 Task: Search for emails categorized under 'Red category' in Outlook.
Action: Mouse moved to (261, 7)
Screenshot: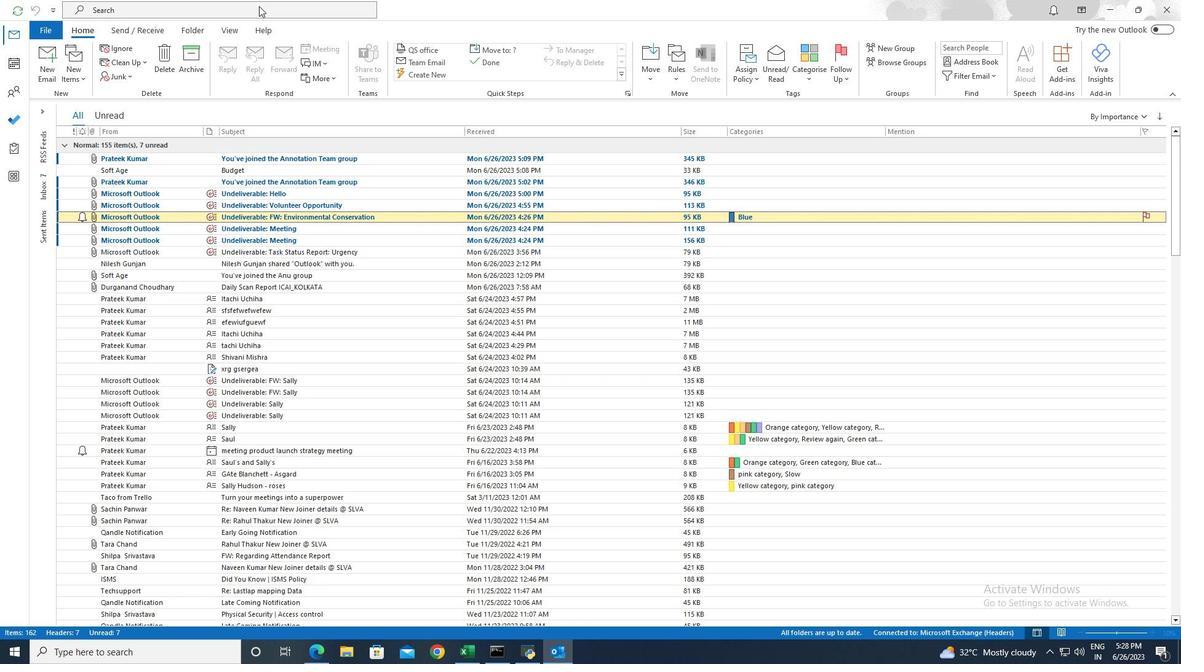 
Action: Mouse pressed left at (261, 7)
Screenshot: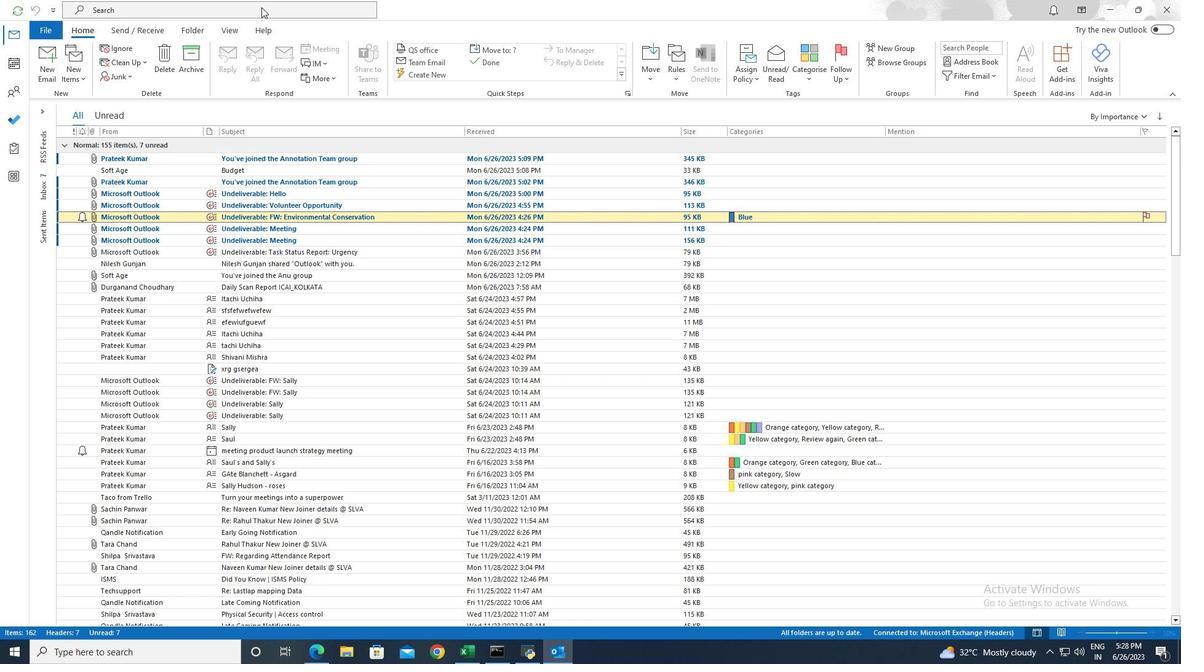
Action: Mouse moved to (424, 12)
Screenshot: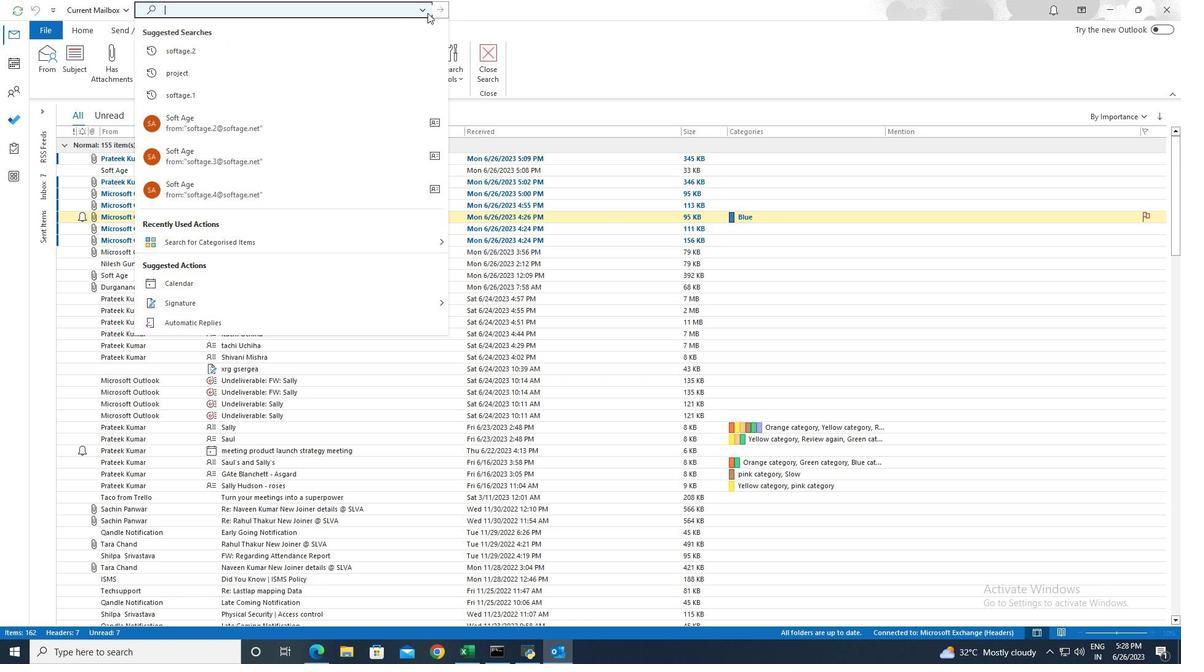 
Action: Mouse pressed left at (424, 12)
Screenshot: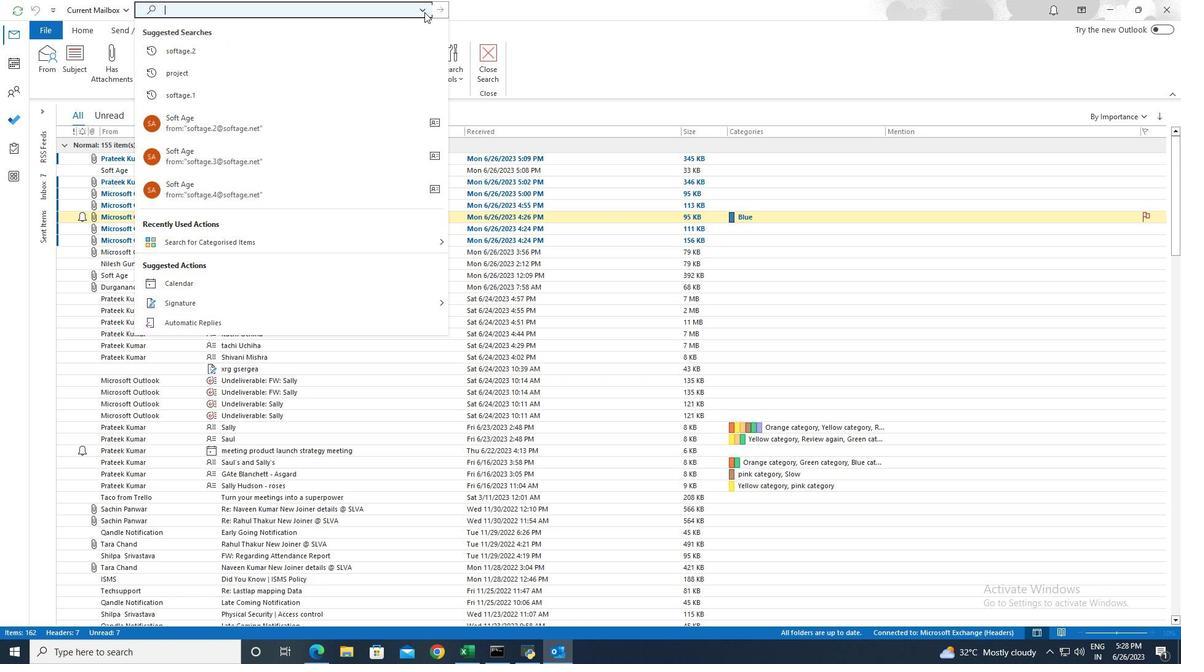 
Action: Mouse moved to (433, 83)
Screenshot: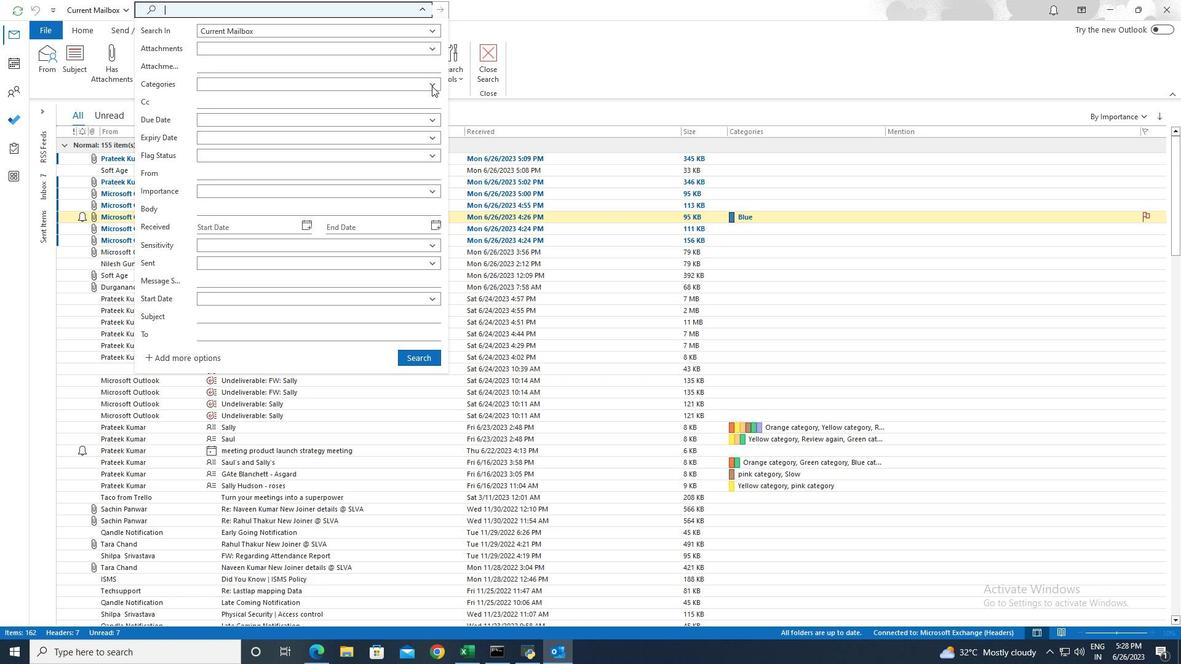 
Action: Mouse pressed left at (433, 83)
Screenshot: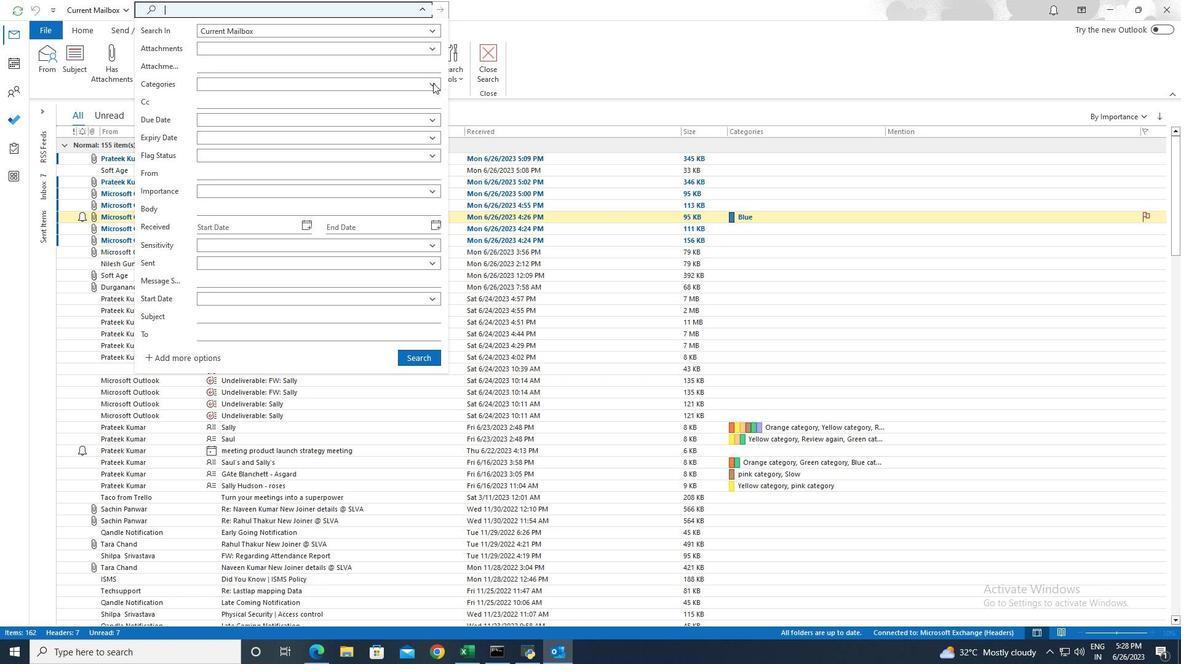 
Action: Mouse moved to (314, 158)
Screenshot: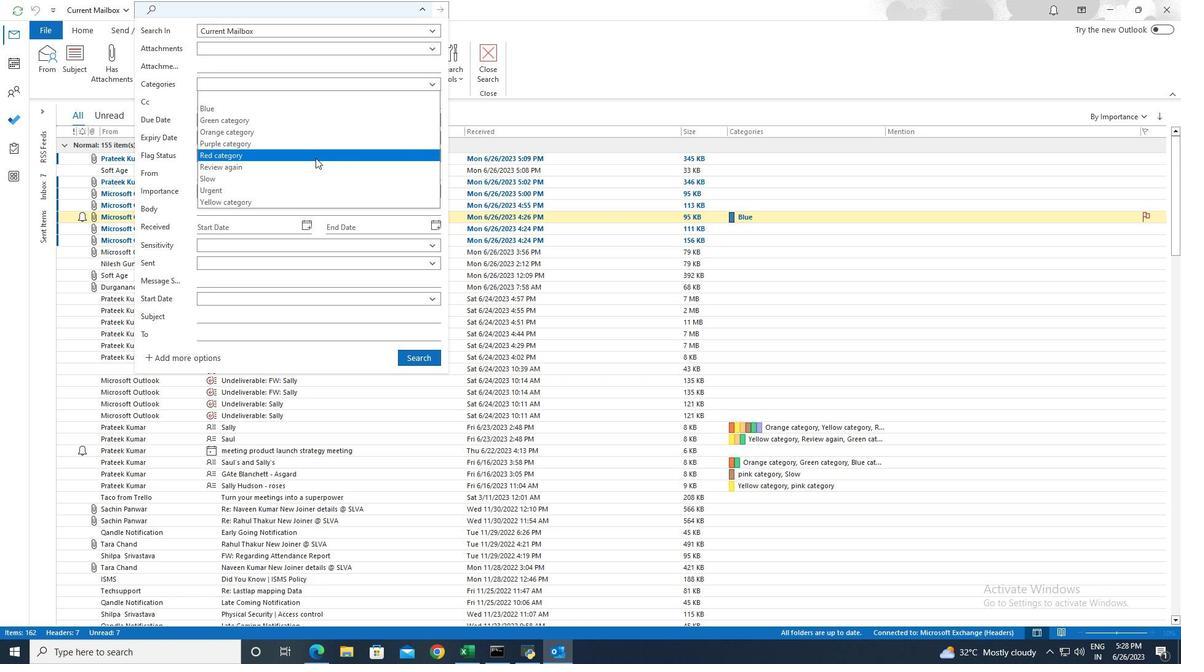 
Action: Mouse pressed left at (314, 158)
Screenshot: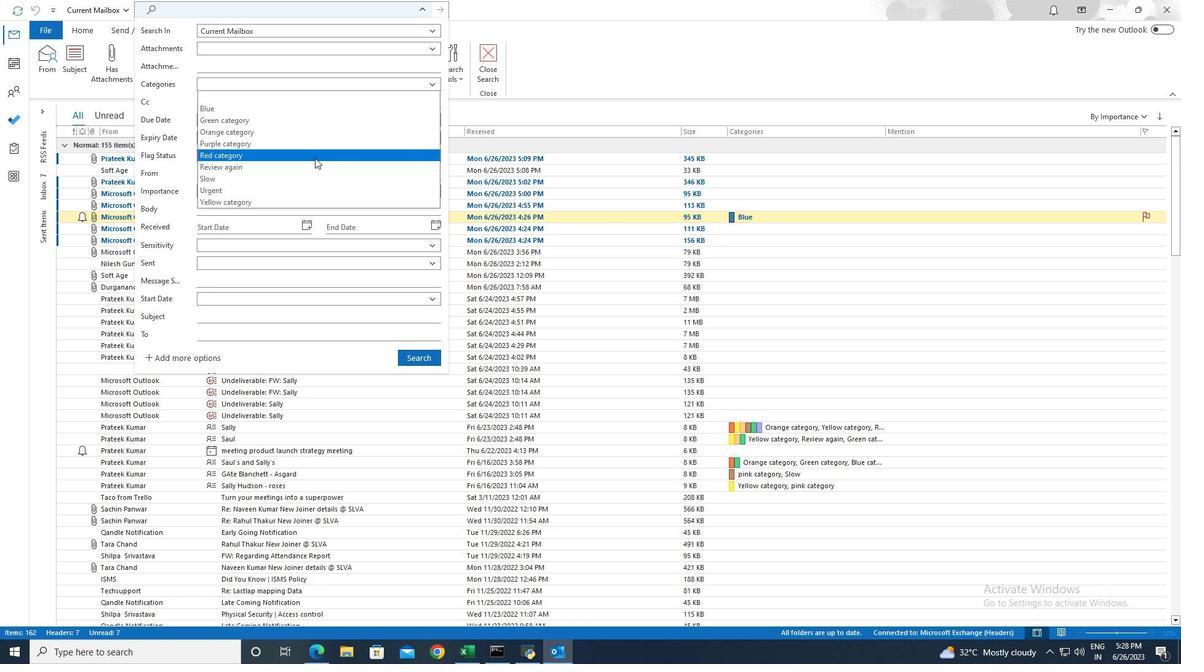 
Action: Mouse moved to (428, 356)
Screenshot: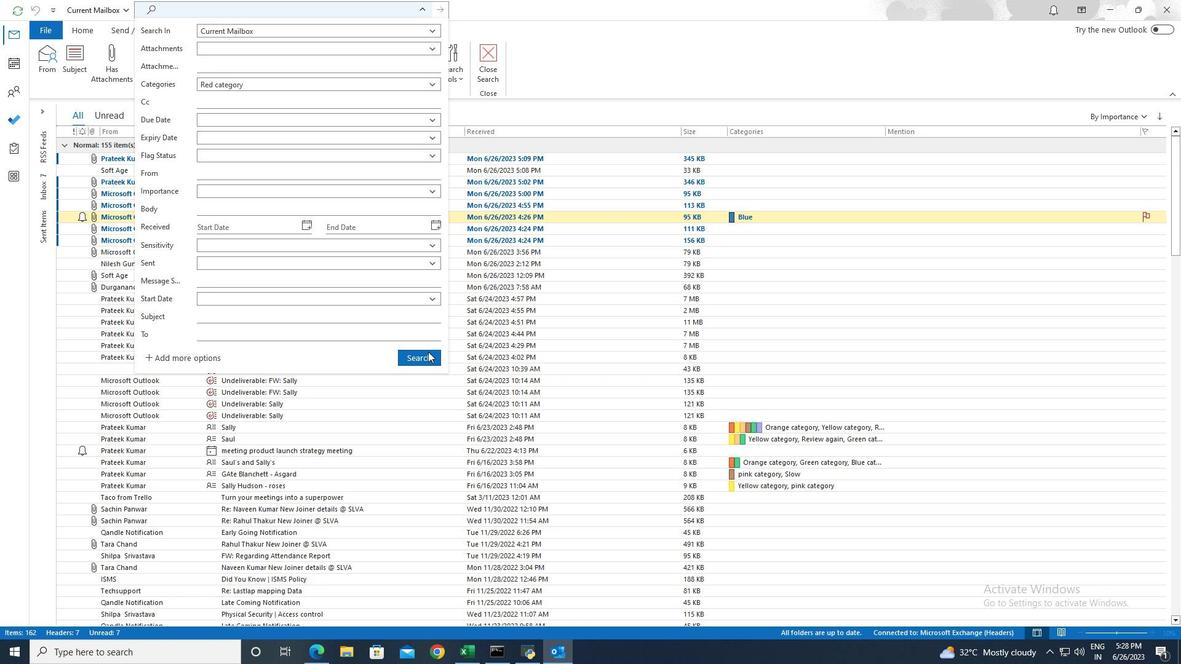 
Action: Mouse pressed left at (428, 356)
Screenshot: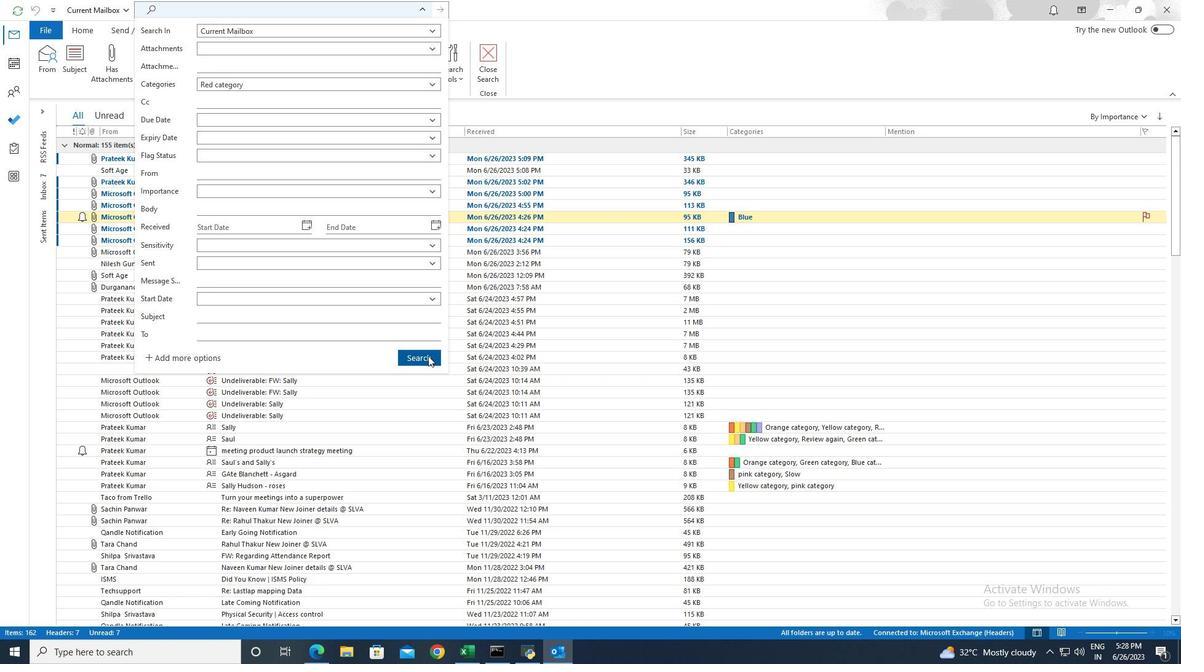 
Action: Mouse moved to (426, 352)
Screenshot: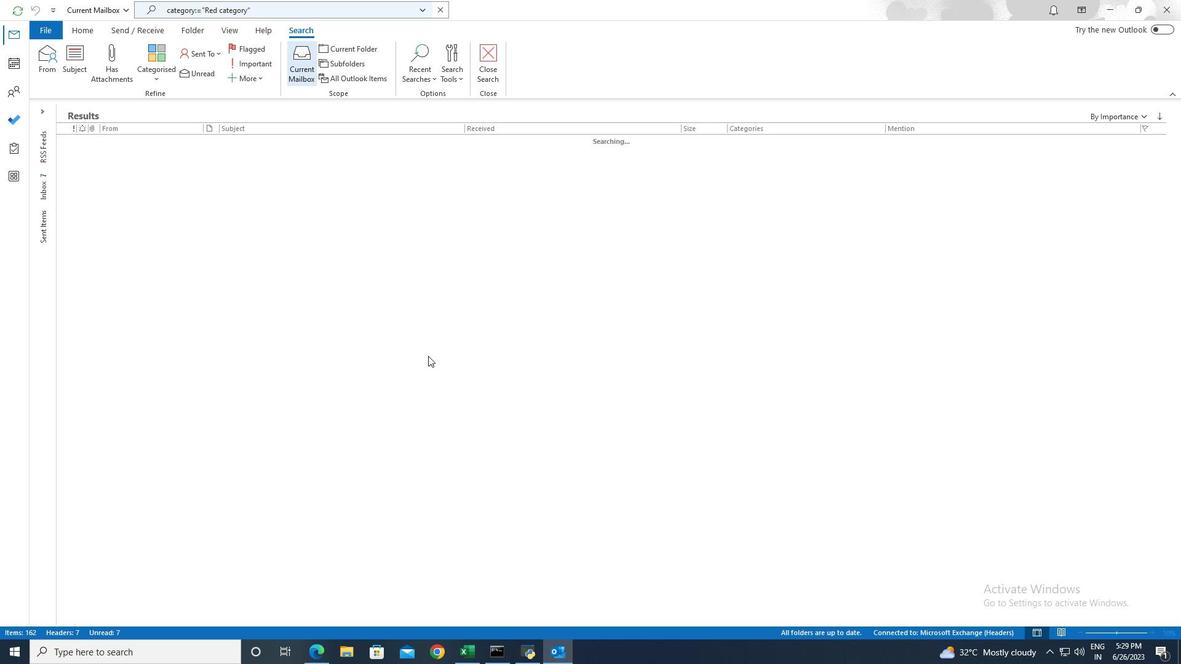 
